 Task: Change Filter to Sepia on "Movie A.mp4" and play.
Action: Mouse moved to (496, 97)
Screenshot: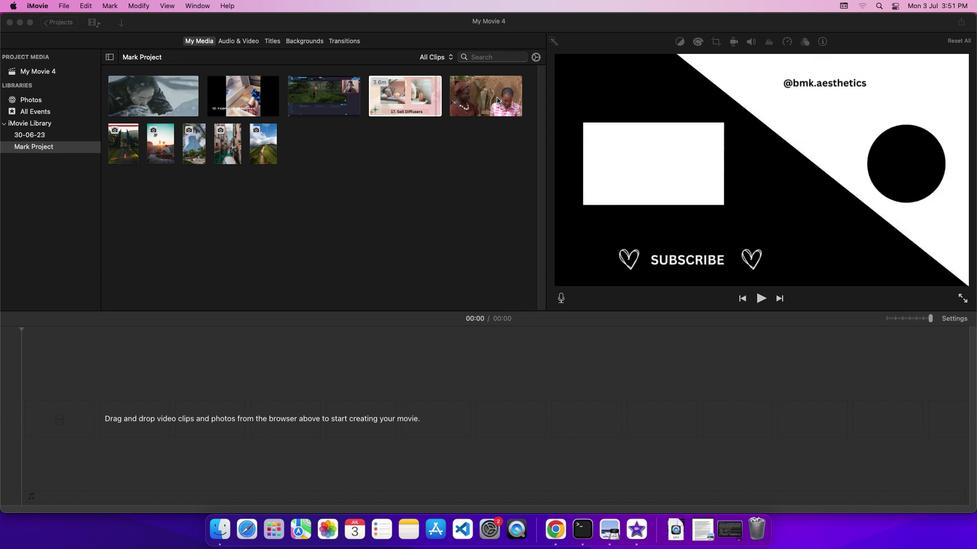 
Action: Mouse pressed left at (496, 97)
Screenshot: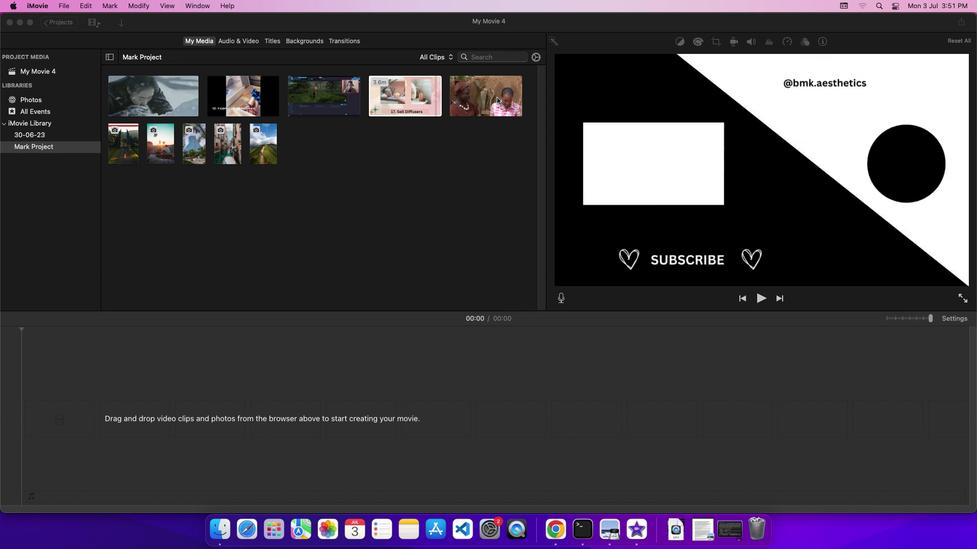 
Action: Mouse pressed left at (496, 97)
Screenshot: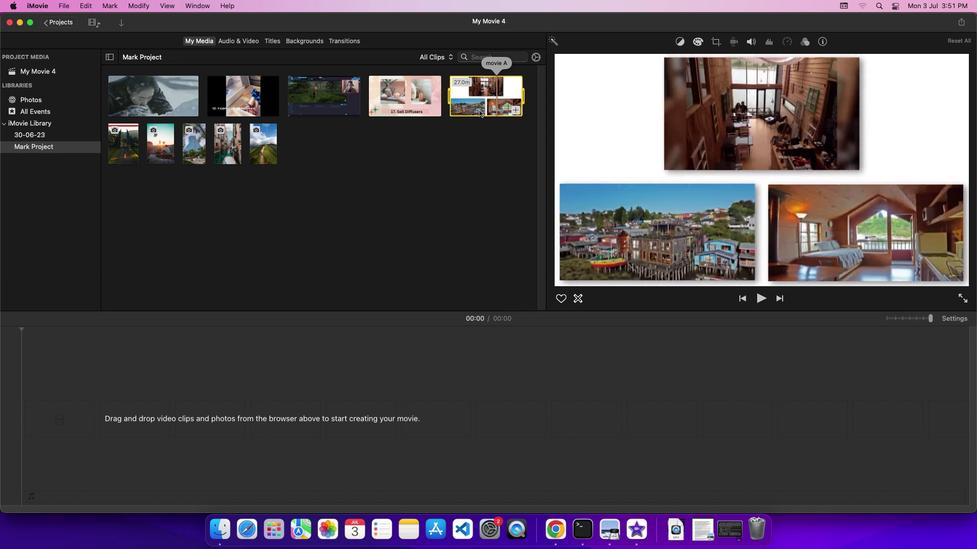 
Action: Mouse moved to (961, 319)
Screenshot: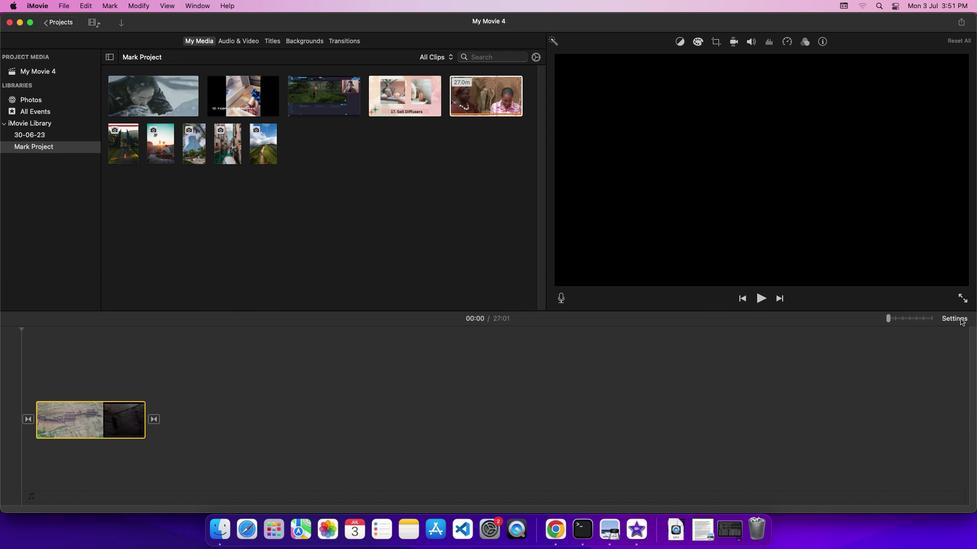 
Action: Mouse pressed left at (961, 319)
Screenshot: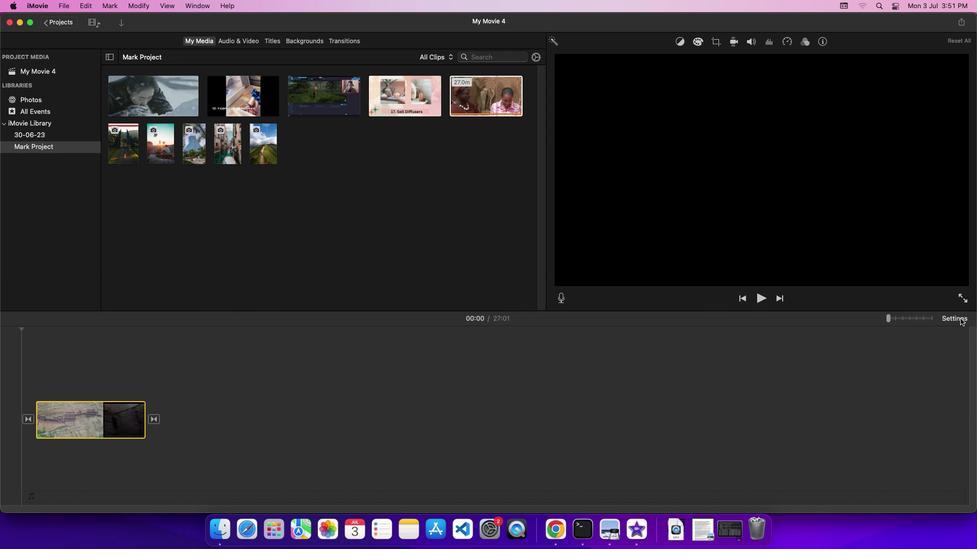 
Action: Mouse moved to (852, 382)
Screenshot: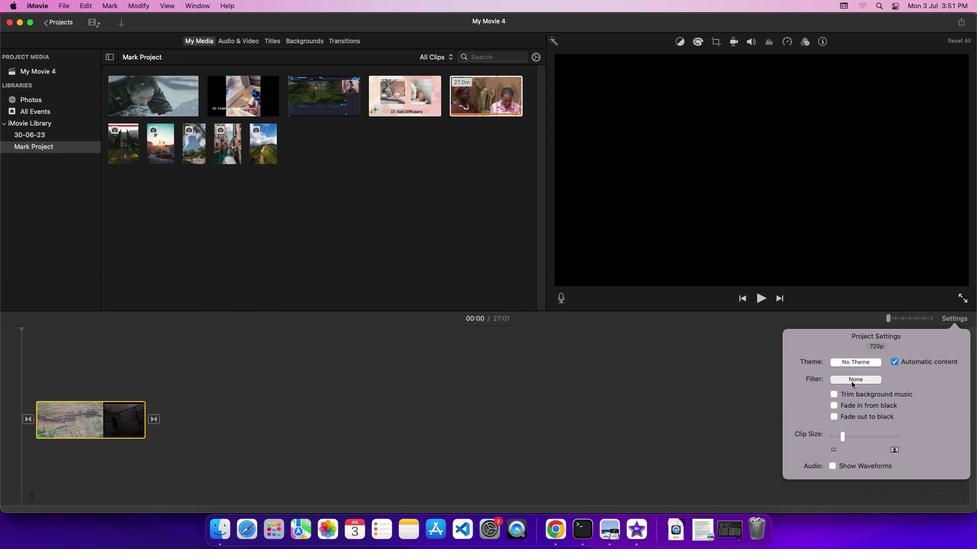 
Action: Mouse pressed left at (852, 382)
Screenshot: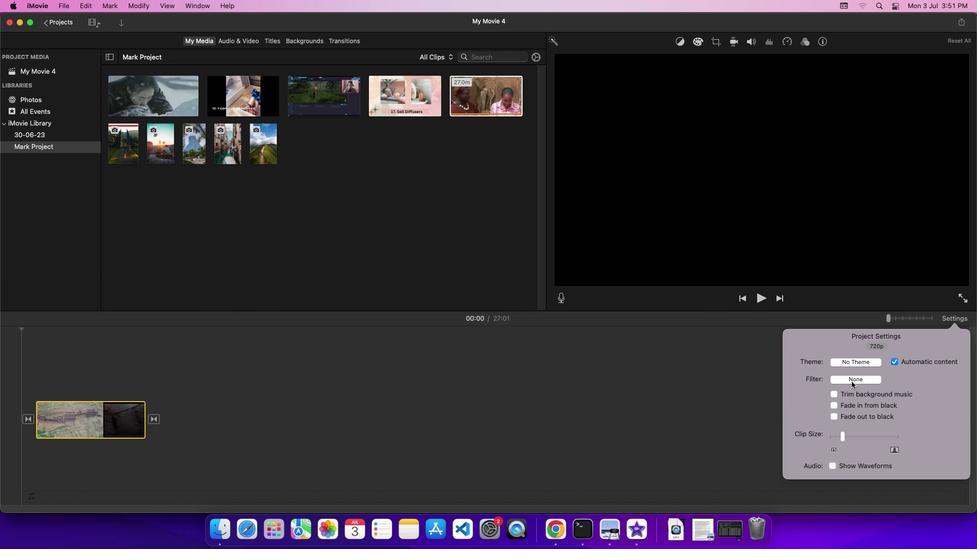 
Action: Mouse moved to (128, 152)
Screenshot: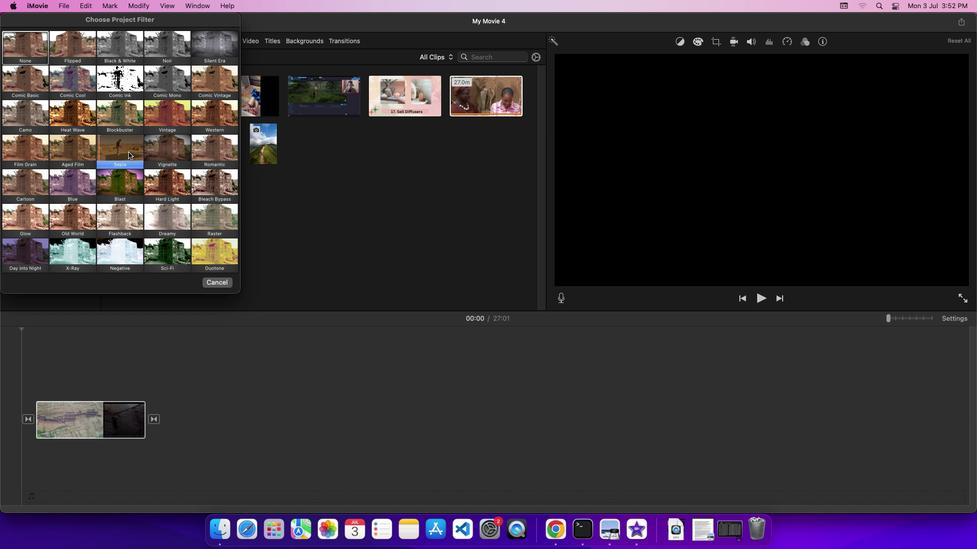
Action: Mouse pressed left at (128, 152)
Screenshot: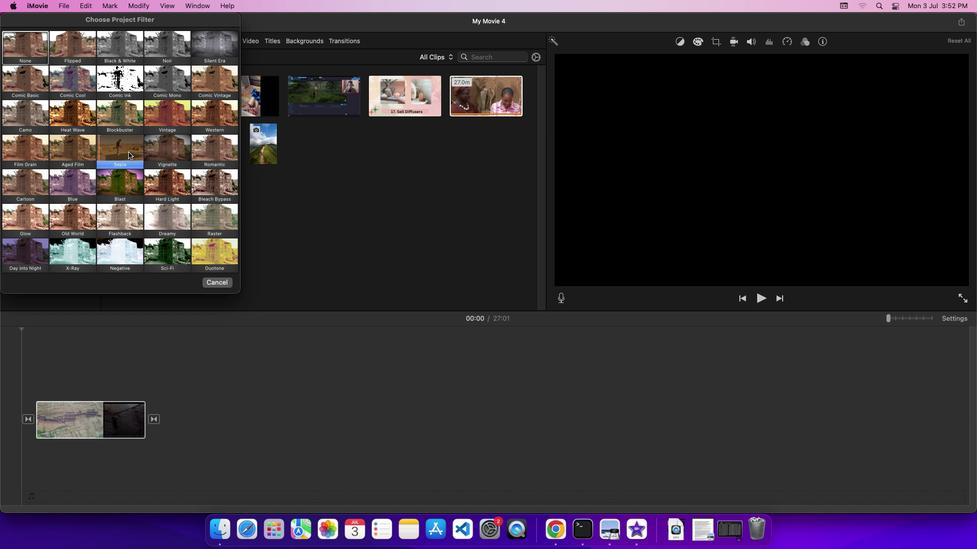 
Action: Mouse moved to (41, 400)
Screenshot: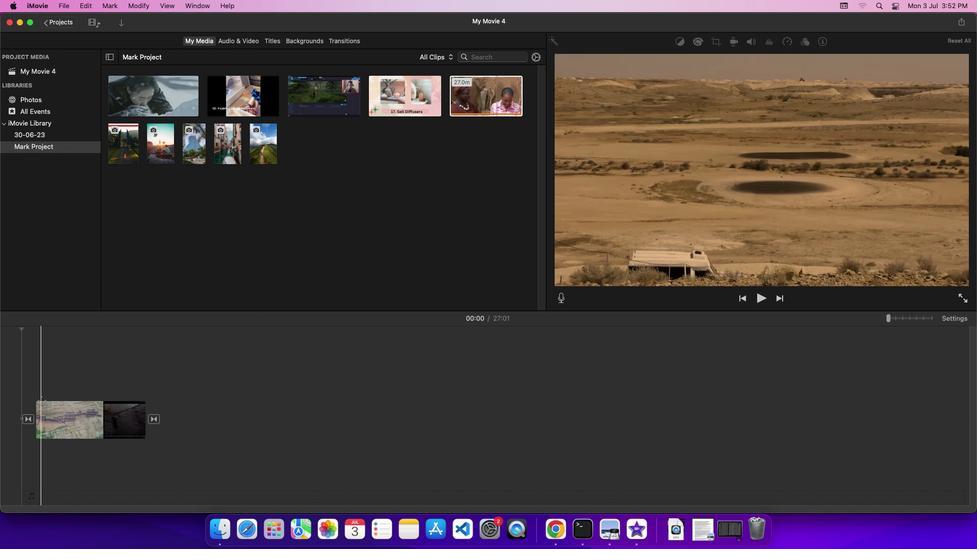 
Action: Mouse pressed left at (41, 400)
Screenshot: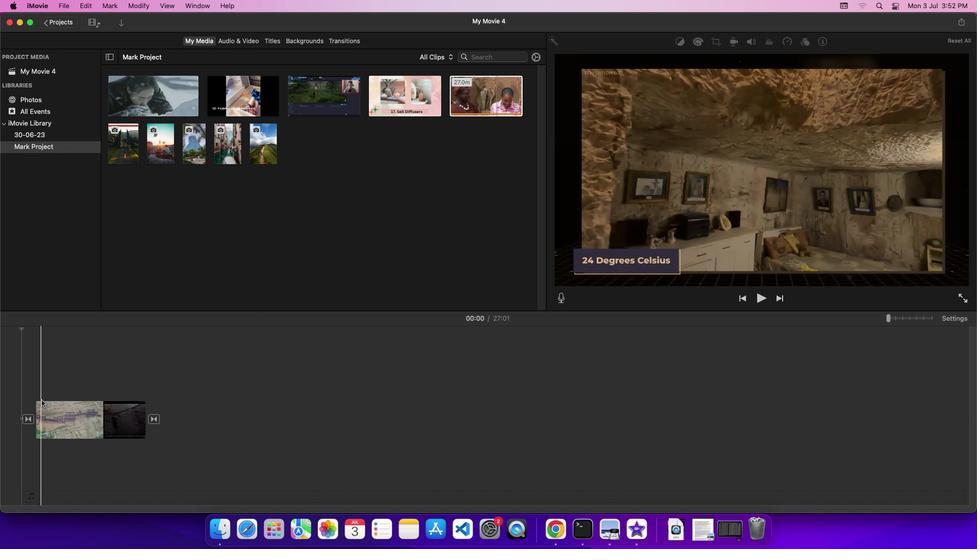 
Action: Mouse moved to (763, 299)
Screenshot: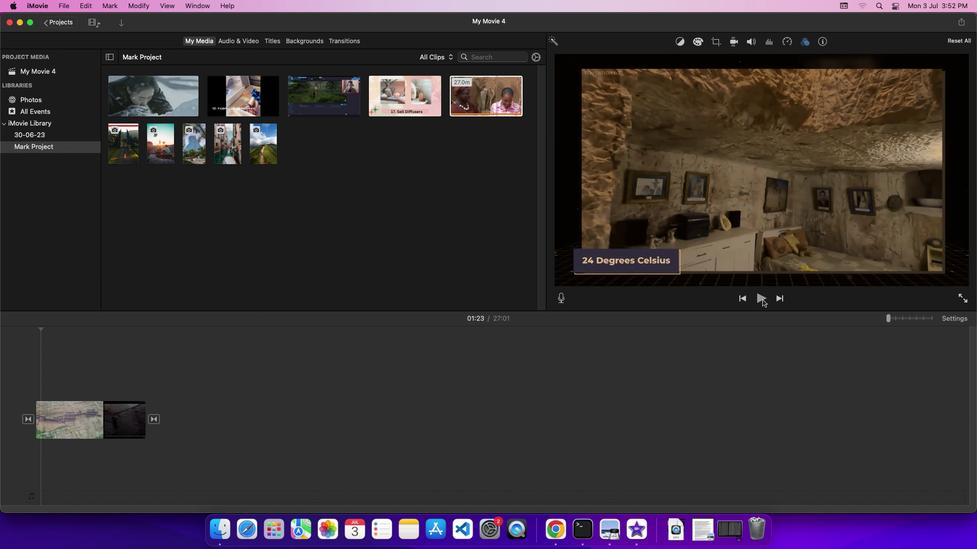 
Action: Mouse pressed left at (763, 299)
Screenshot: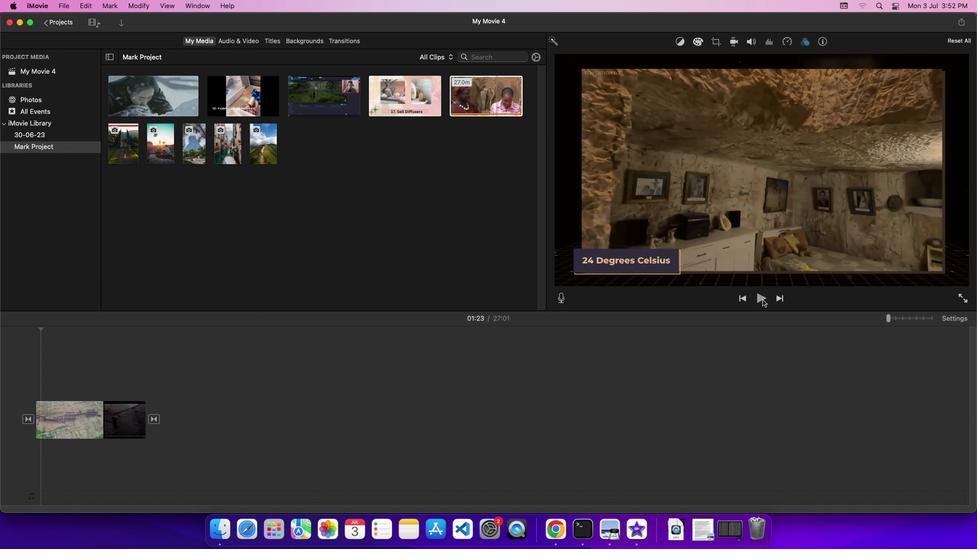 
